 Task: Apply the comic sans MS font to the labels in the chart.
Action: Mouse pressed left at (149, 301)
Screenshot: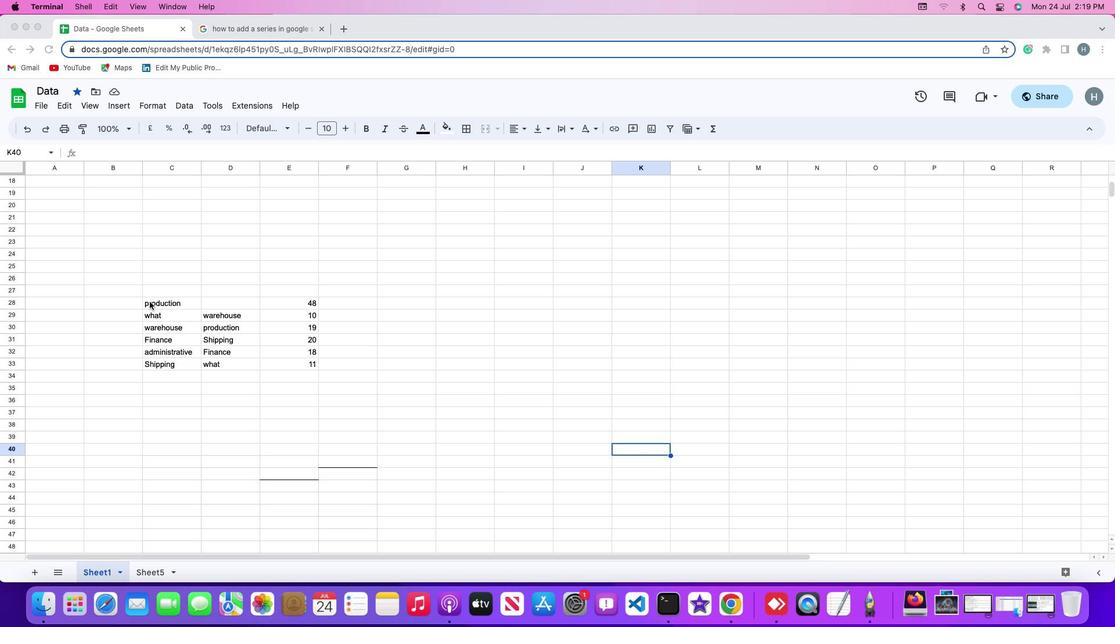 
Action: Mouse pressed left at (149, 301)
Screenshot: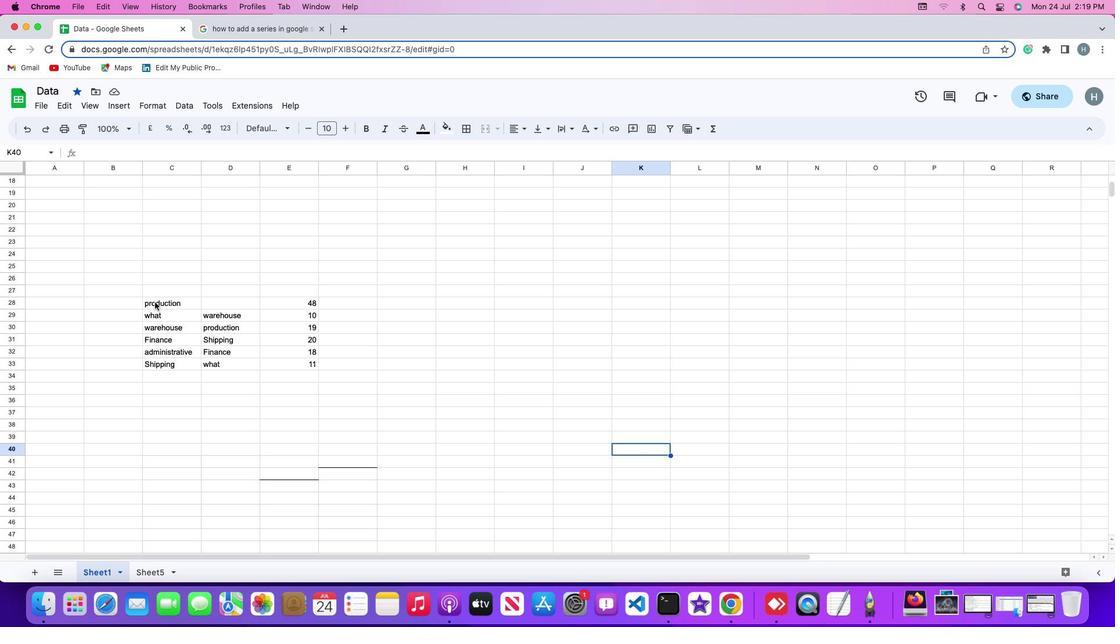 
Action: Mouse moved to (111, 109)
Screenshot: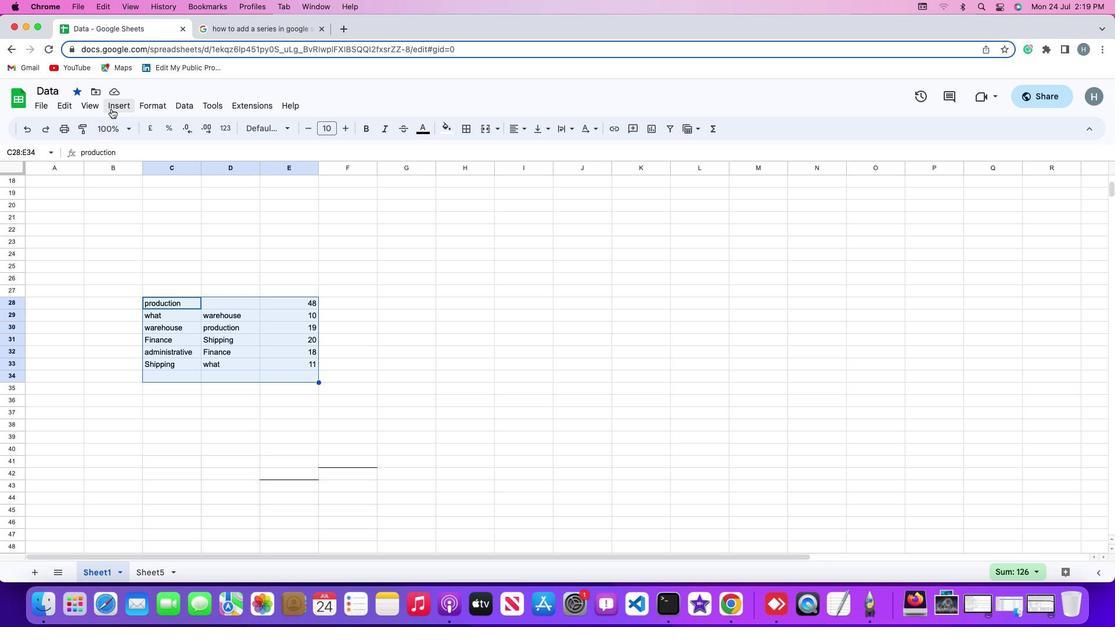 
Action: Mouse pressed left at (111, 109)
Screenshot: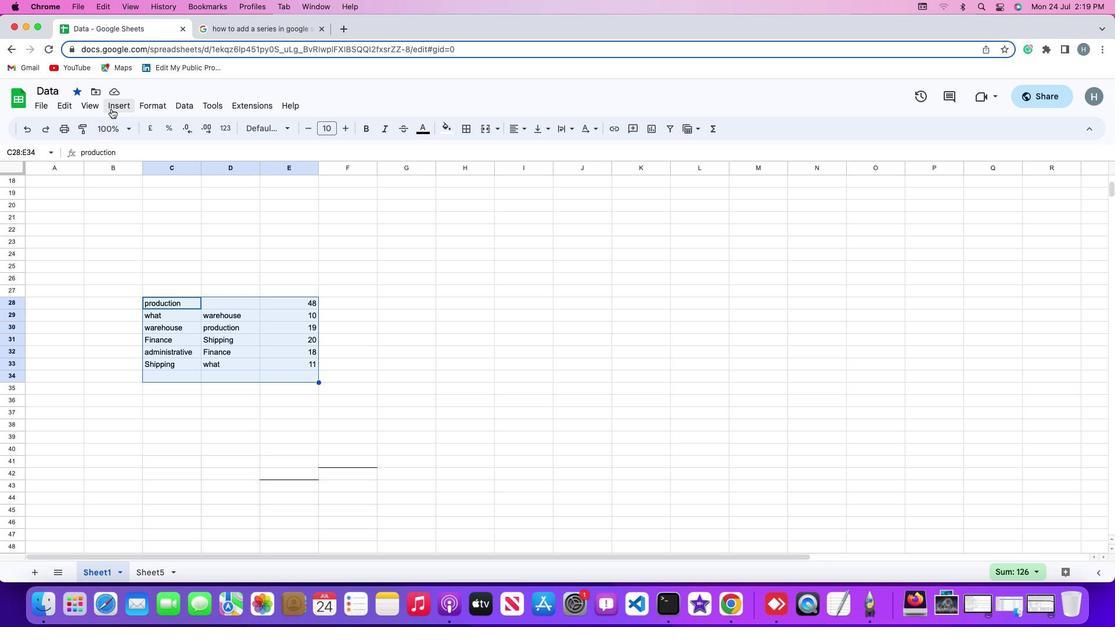 
Action: Mouse moved to (148, 206)
Screenshot: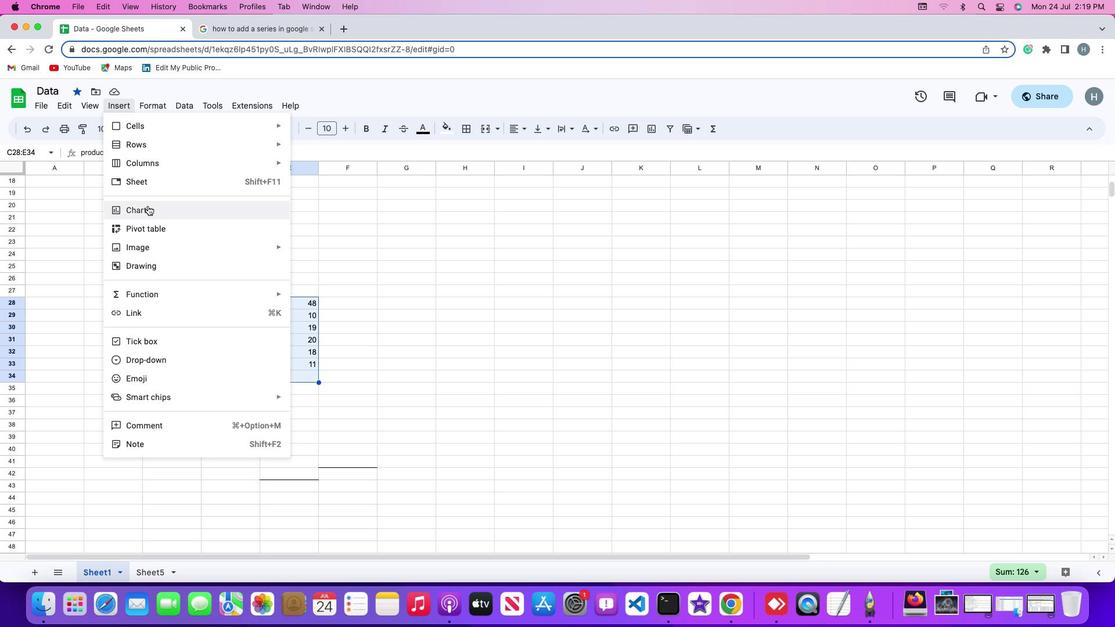 
Action: Mouse pressed left at (148, 206)
Screenshot: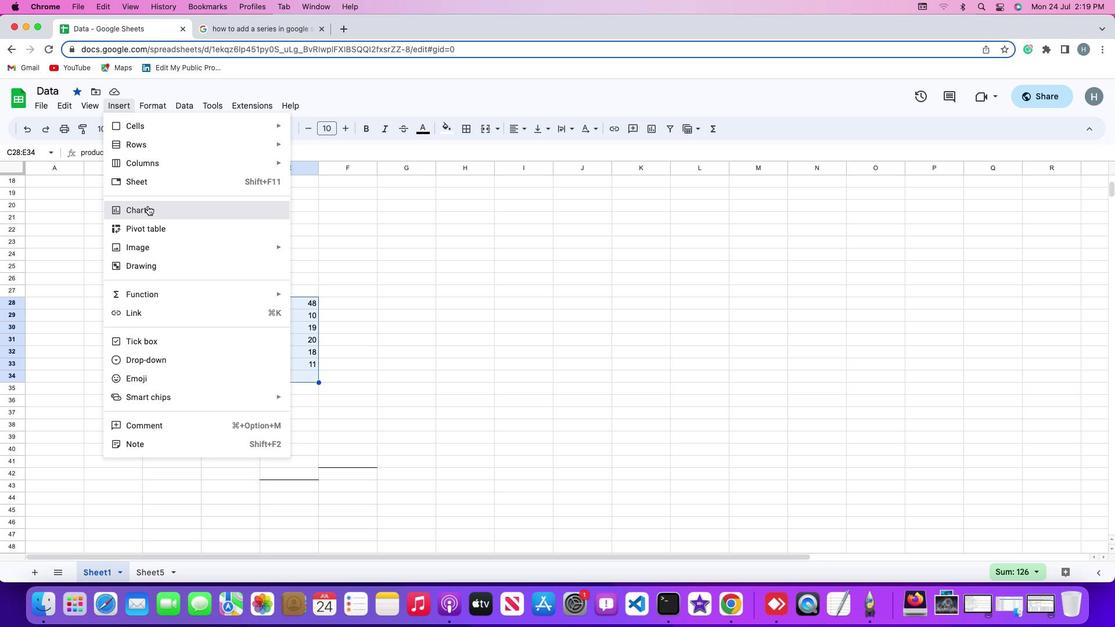 
Action: Mouse moved to (1072, 158)
Screenshot: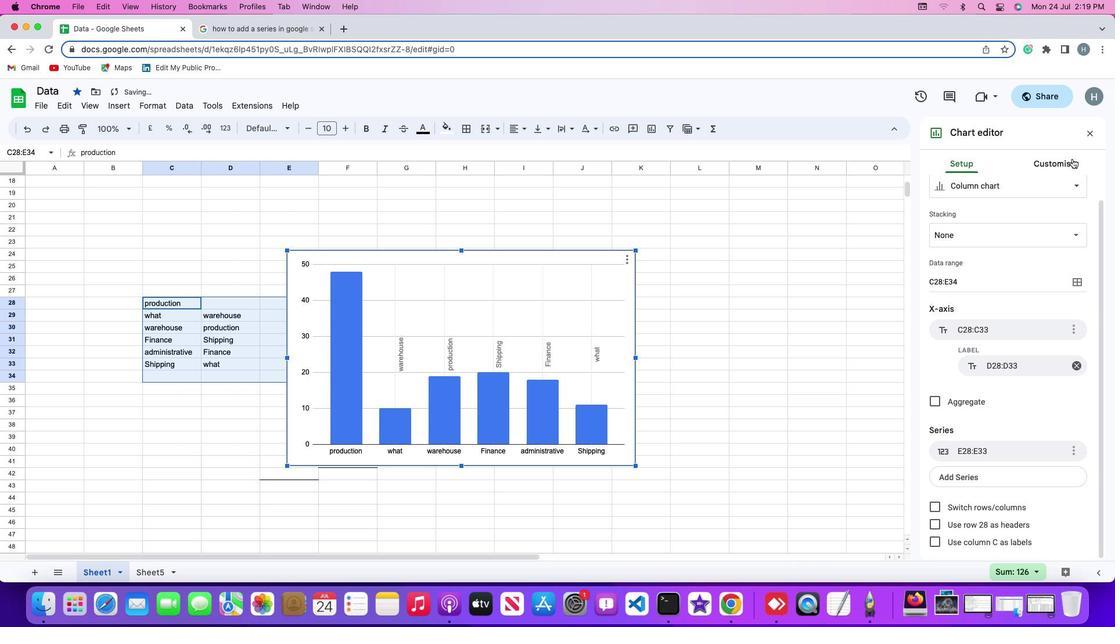 
Action: Mouse pressed left at (1072, 158)
Screenshot: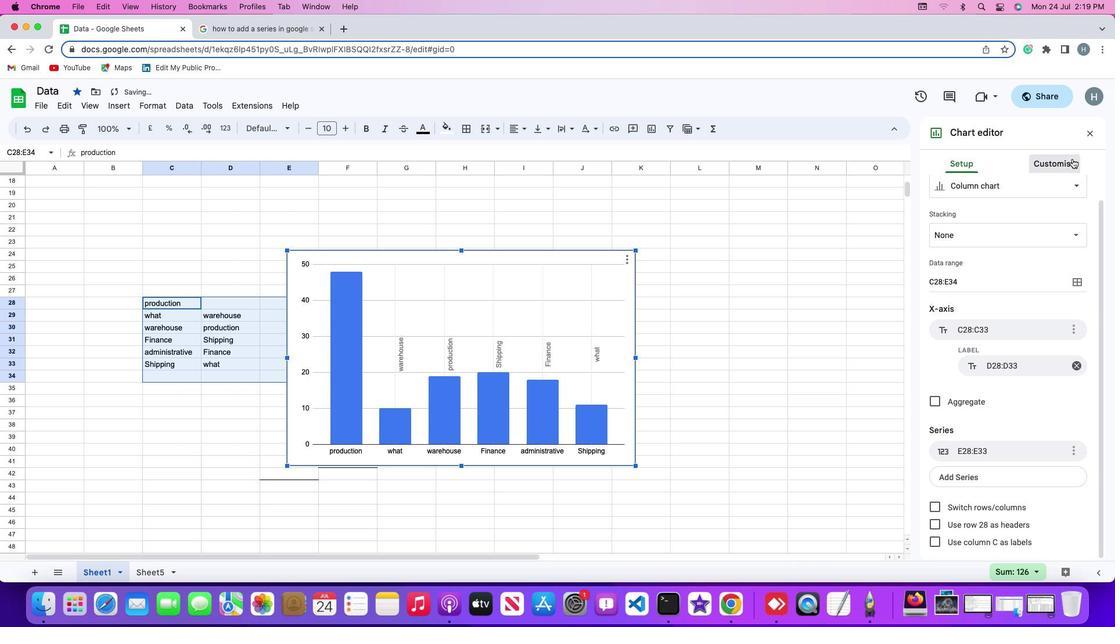 
Action: Mouse moved to (976, 334)
Screenshot: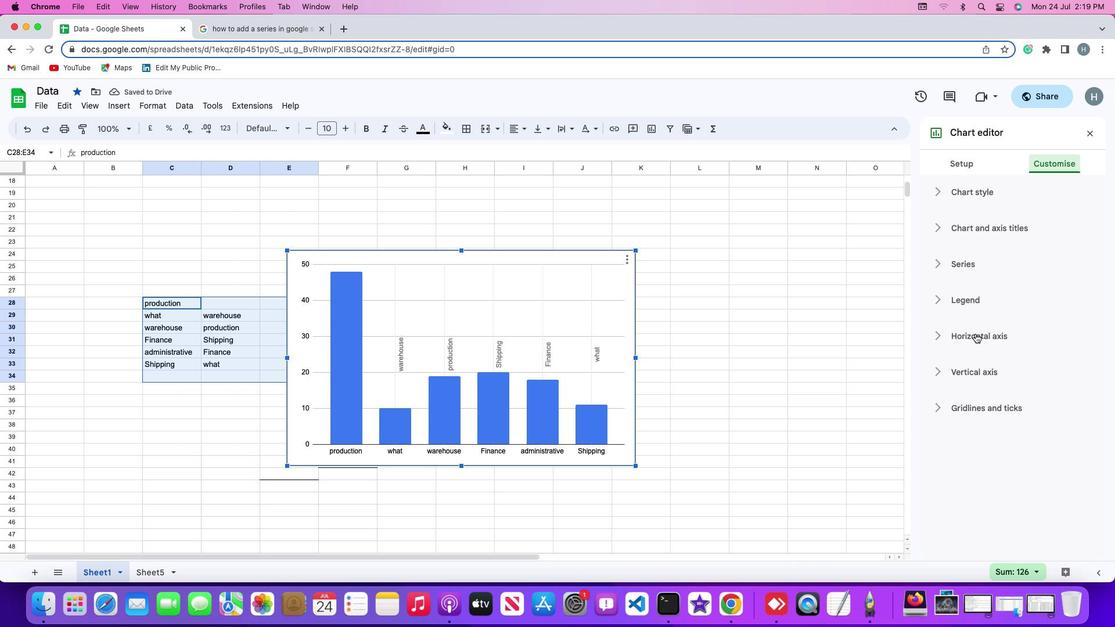 
Action: Mouse pressed left at (976, 334)
Screenshot: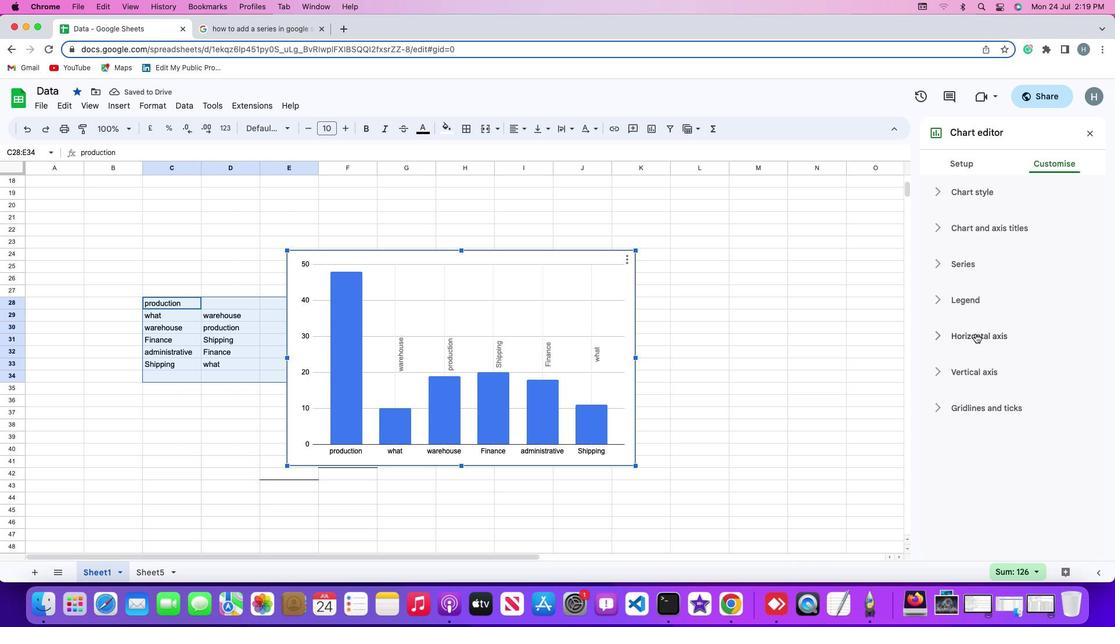
Action: Mouse moved to (992, 380)
Screenshot: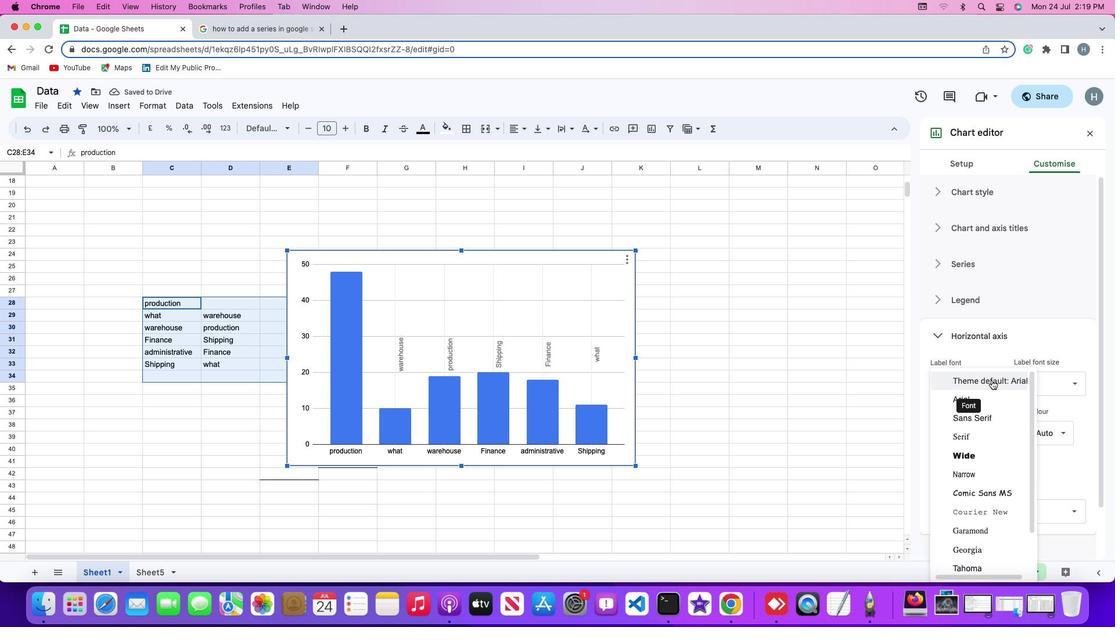 
Action: Mouse pressed left at (992, 380)
Screenshot: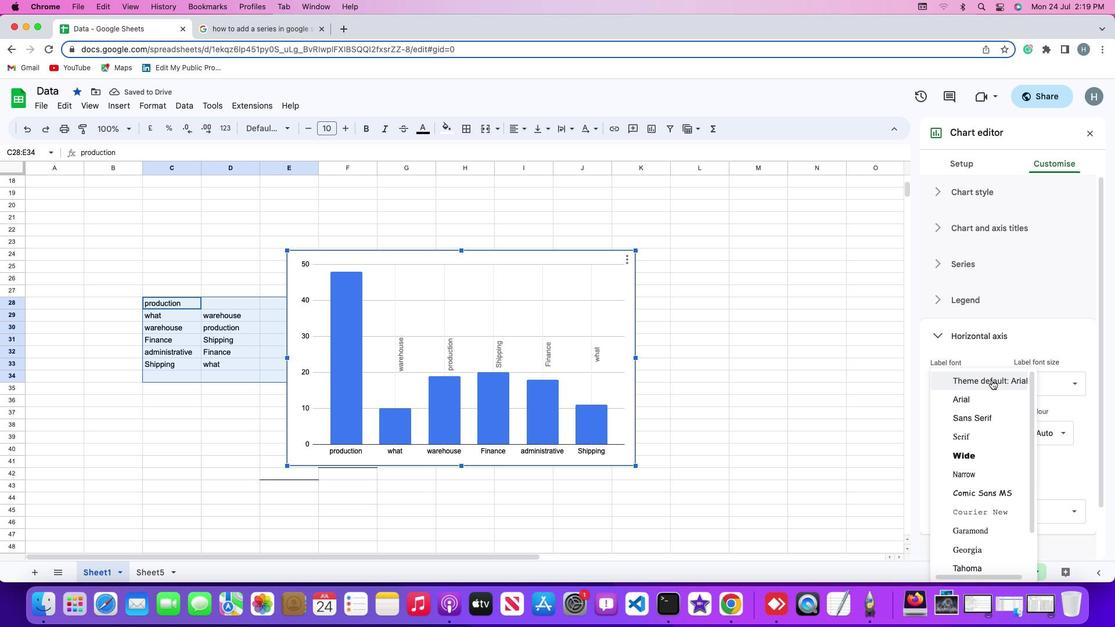 
Action: Mouse moved to (983, 491)
Screenshot: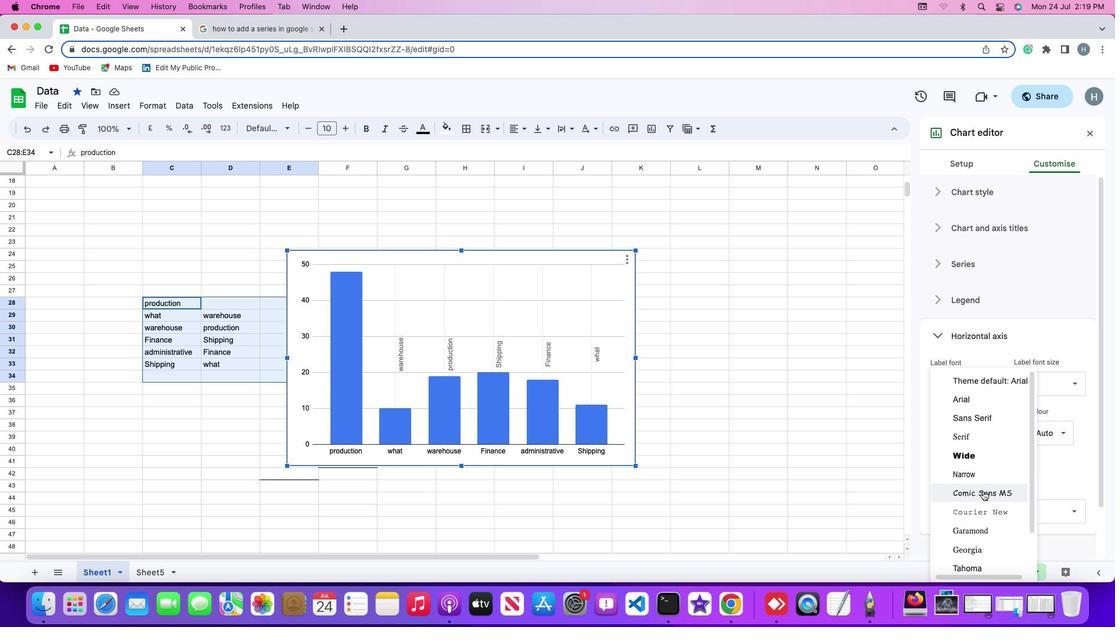
Action: Mouse pressed left at (983, 491)
Screenshot: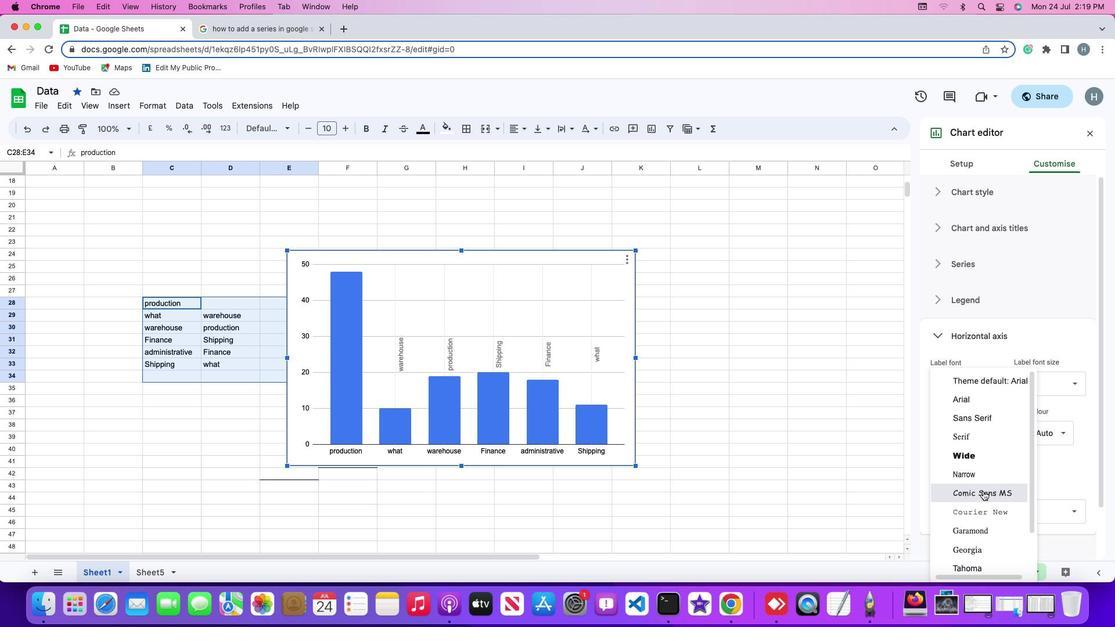 
Action: Mouse moved to (783, 403)
Screenshot: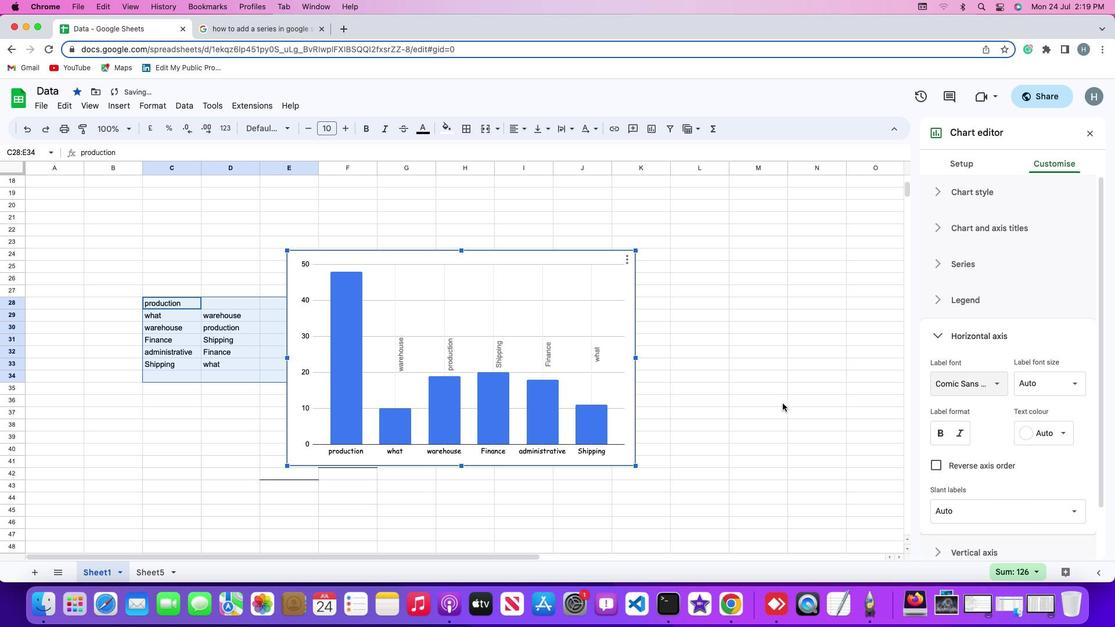 
